 Task: Add Sprouts Avocado Body Butter With Rose Hip Seed & Jojoba Oil to the cart.
Action: Mouse moved to (833, 319)
Screenshot: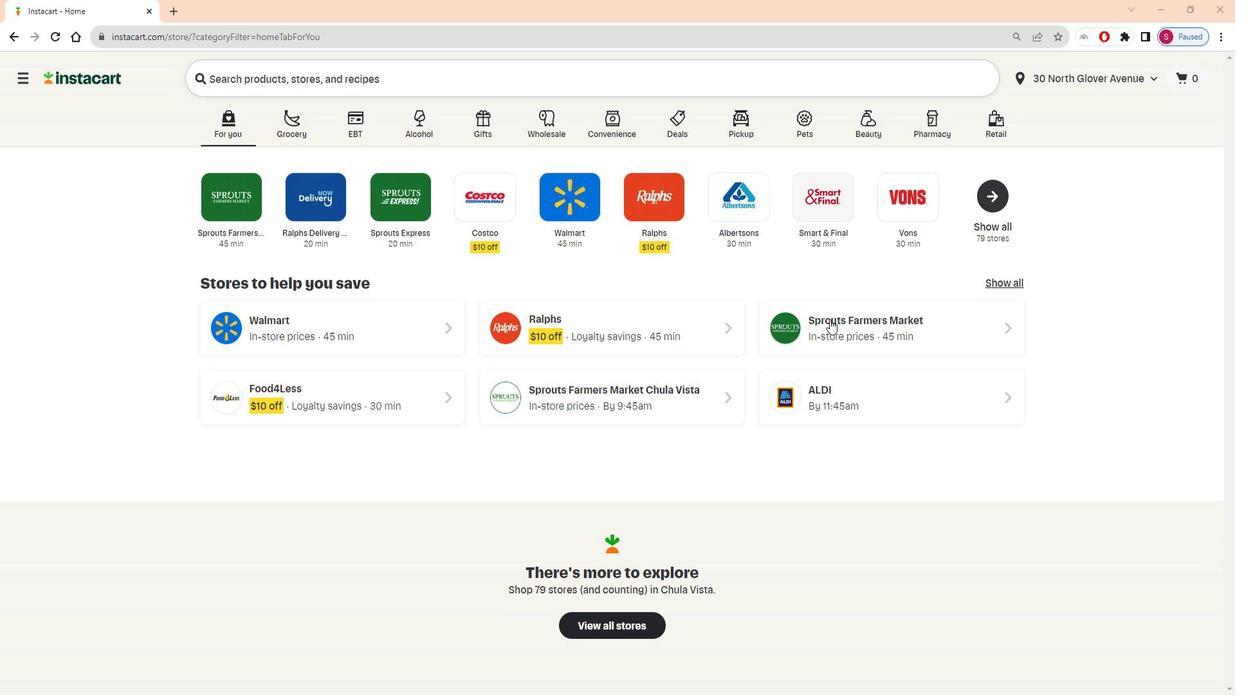 
Action: Mouse pressed left at (833, 319)
Screenshot: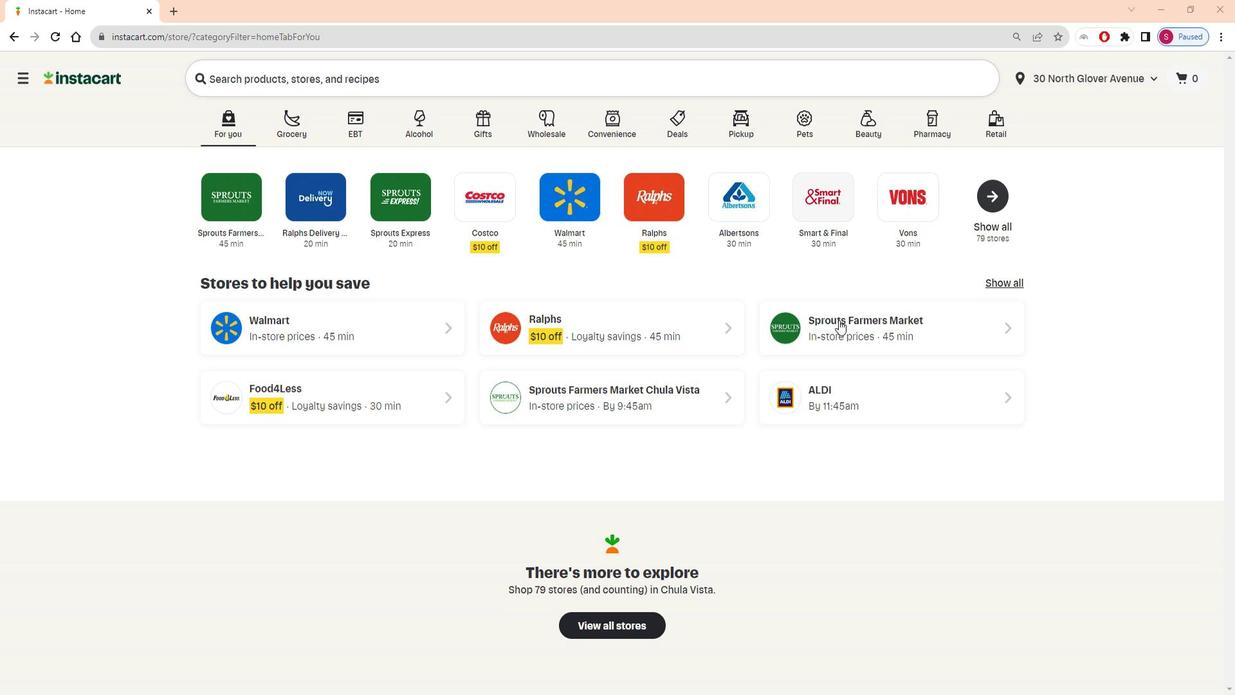 
Action: Mouse moved to (59, 411)
Screenshot: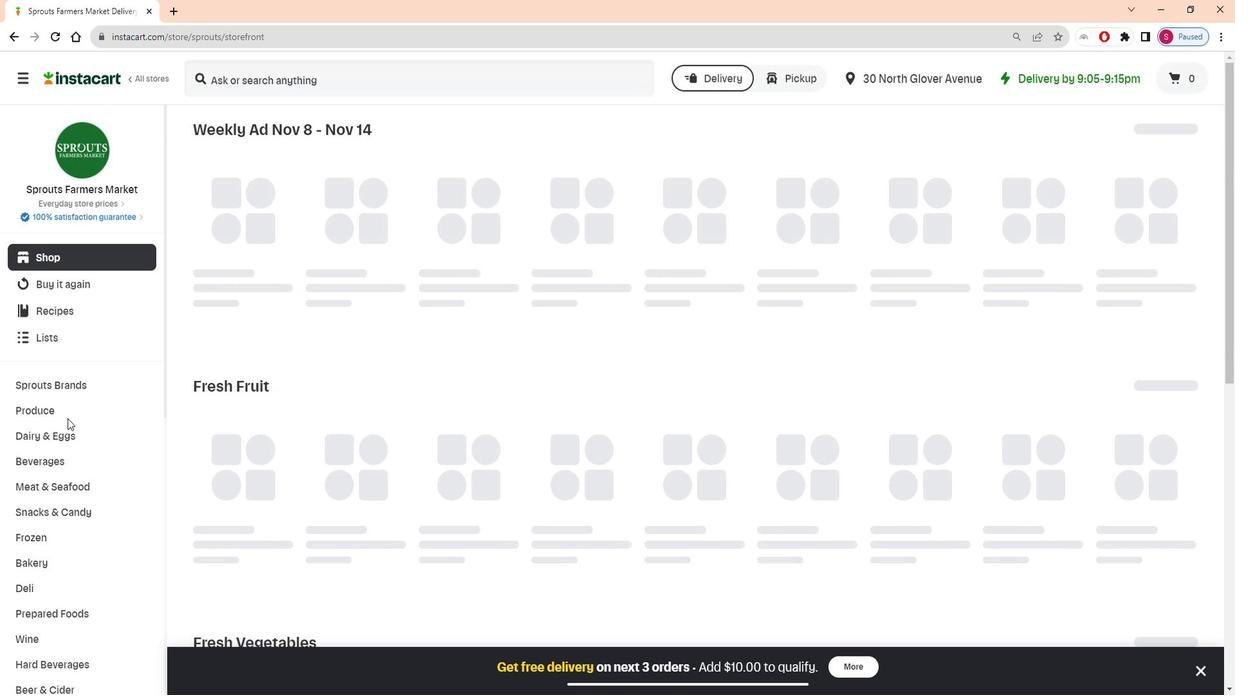 
Action: Mouse scrolled (59, 411) with delta (0, 0)
Screenshot: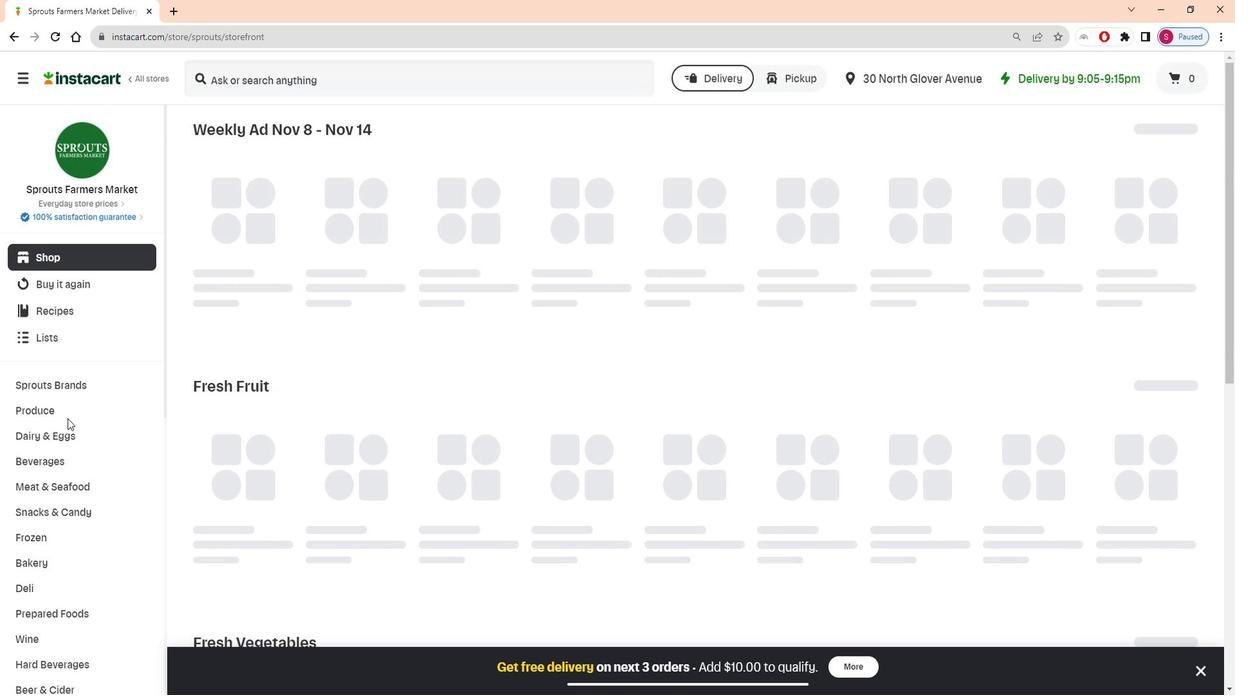 
Action: Mouse moved to (62, 400)
Screenshot: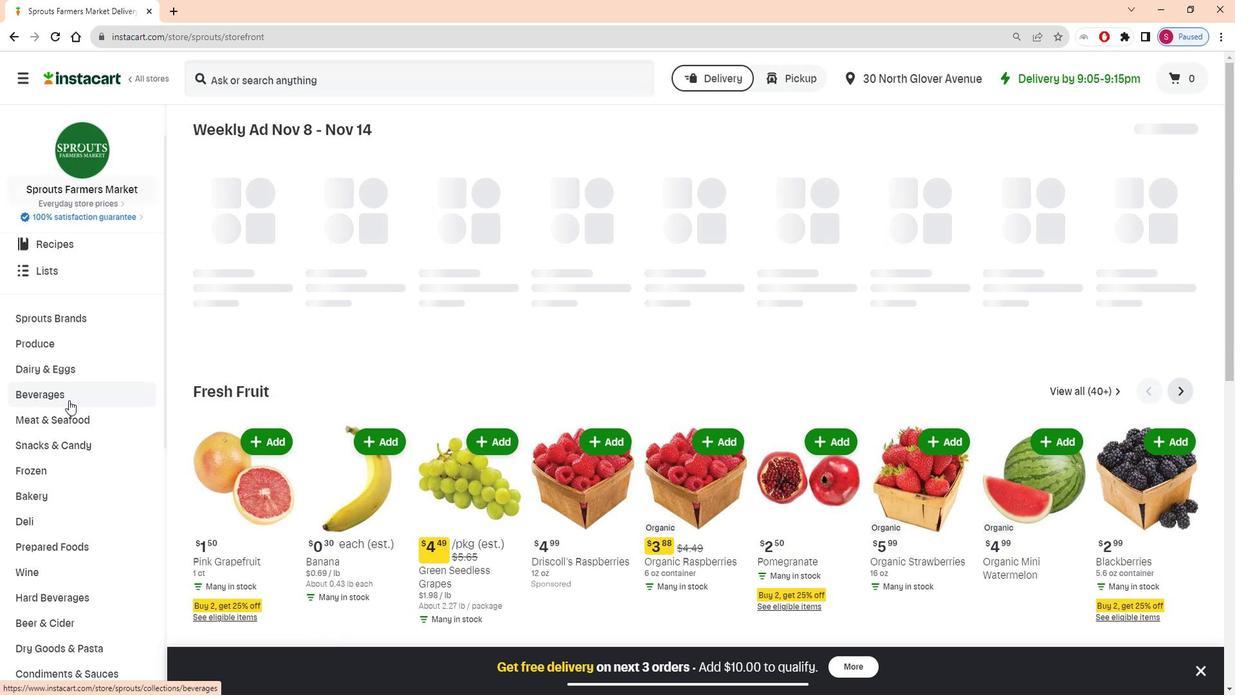 
Action: Mouse scrolled (62, 399) with delta (0, 0)
Screenshot: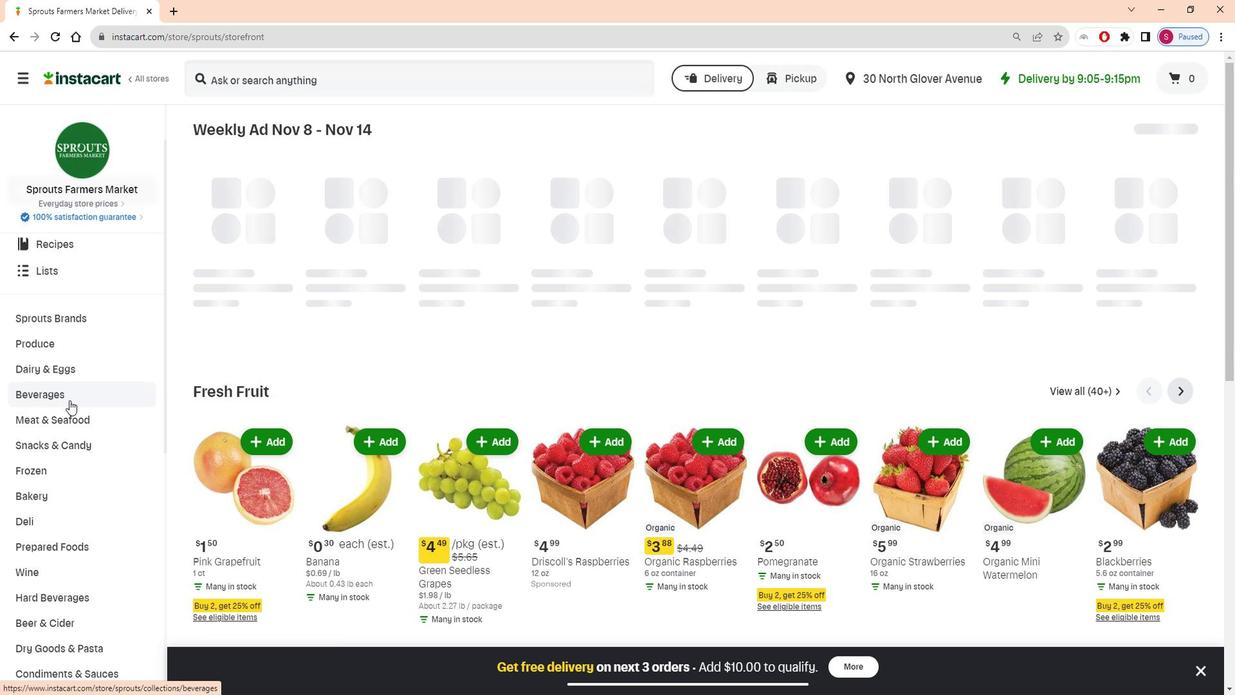 
Action: Mouse scrolled (62, 399) with delta (0, 0)
Screenshot: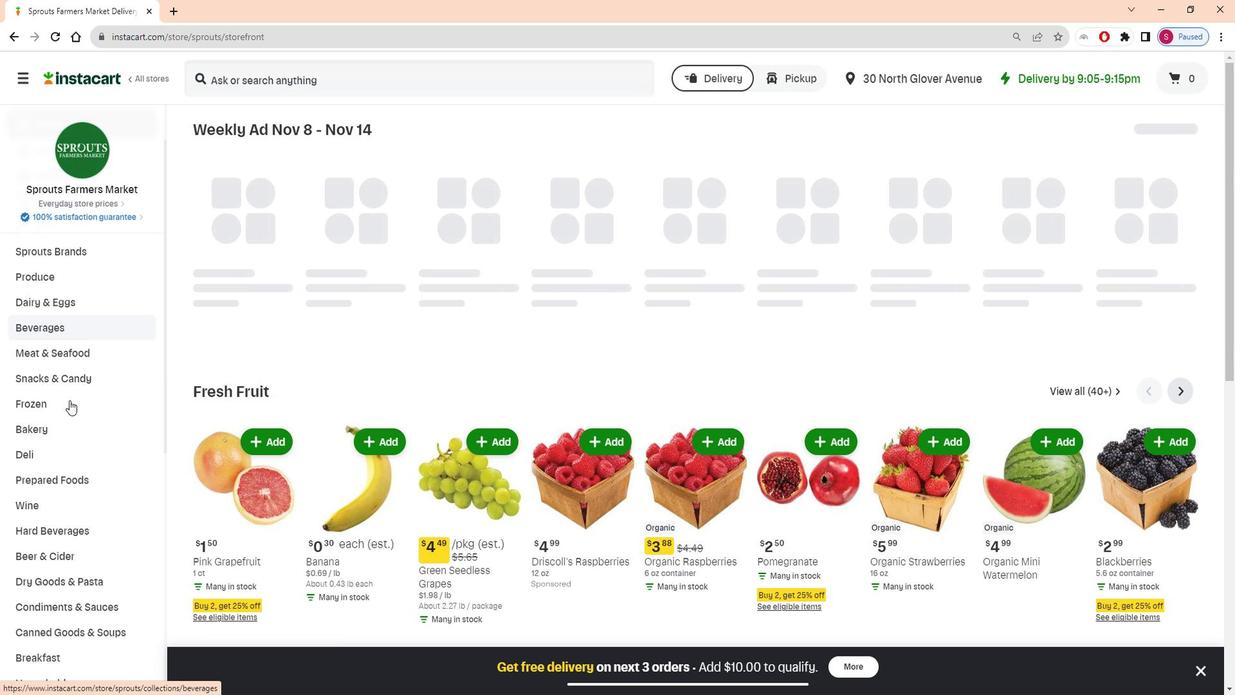
Action: Mouse moved to (62, 400)
Screenshot: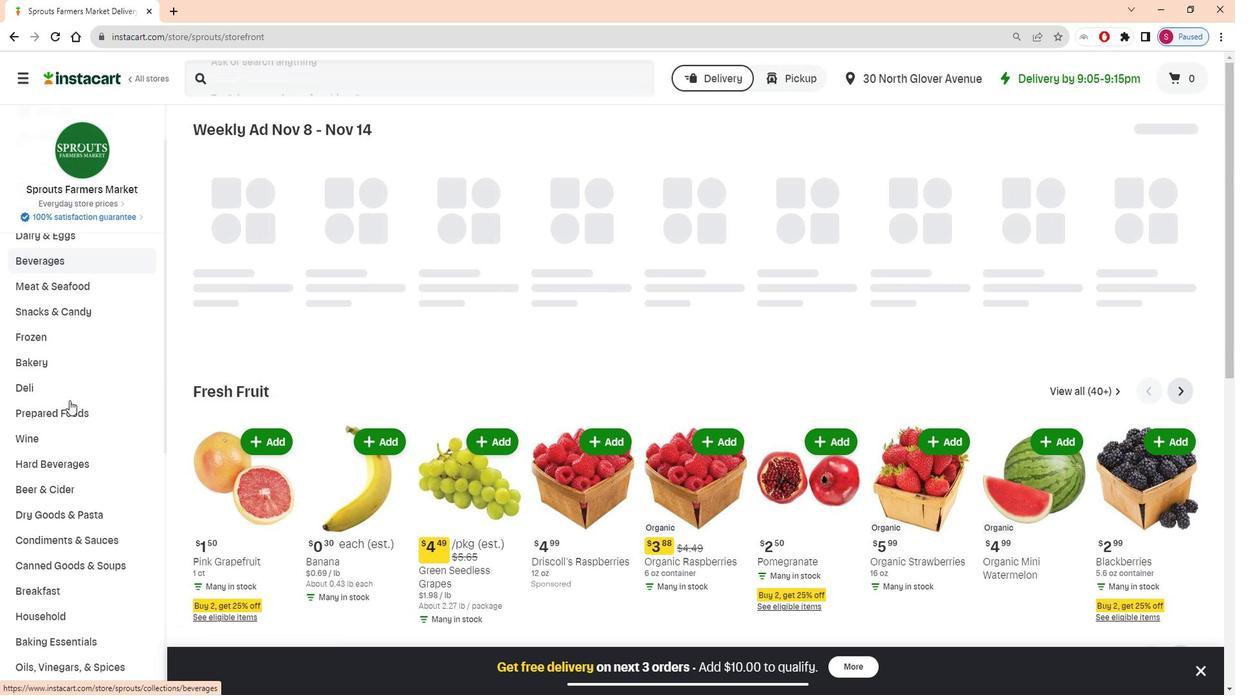 
Action: Mouse scrolled (62, 399) with delta (0, 0)
Screenshot: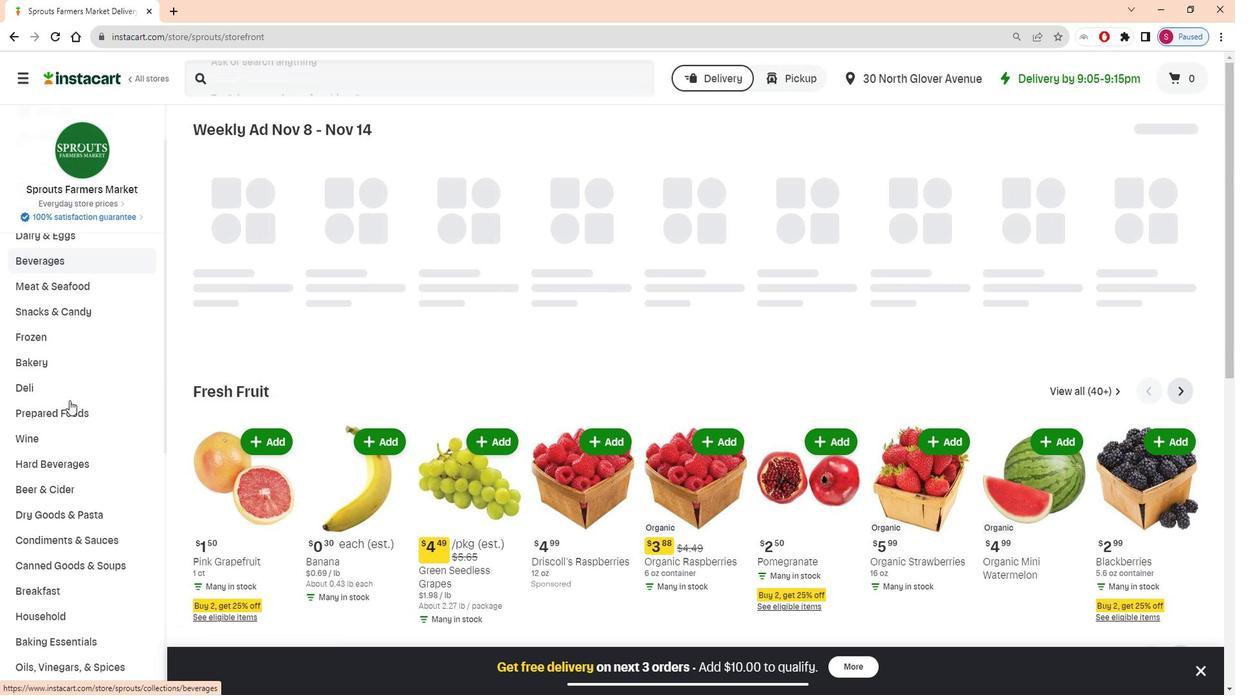 
Action: Mouse moved to (63, 404)
Screenshot: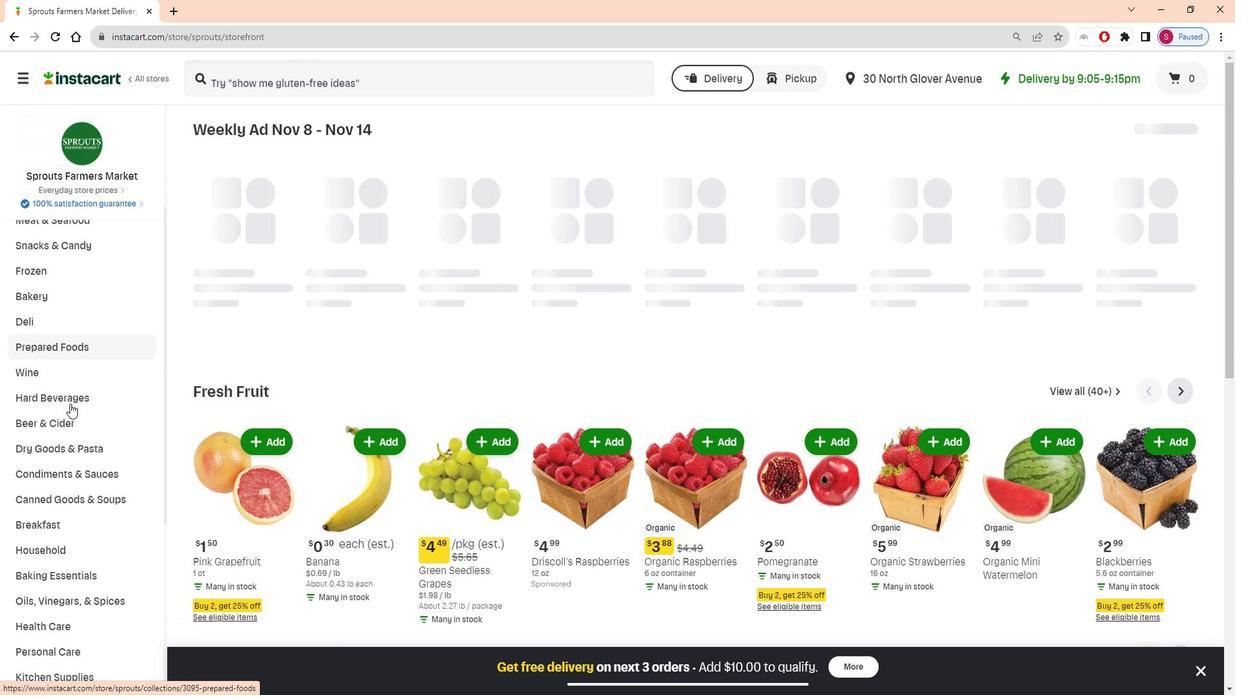 
Action: Mouse scrolled (63, 403) with delta (0, 0)
Screenshot: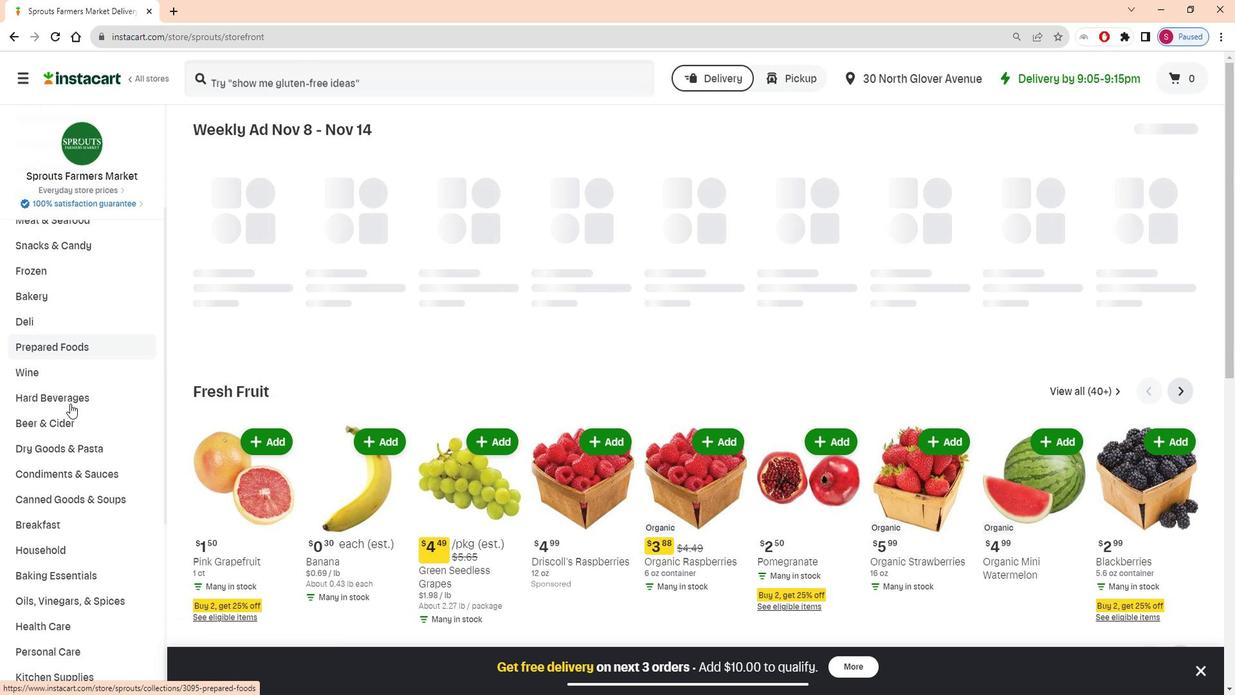 
Action: Mouse moved to (63, 402)
Screenshot: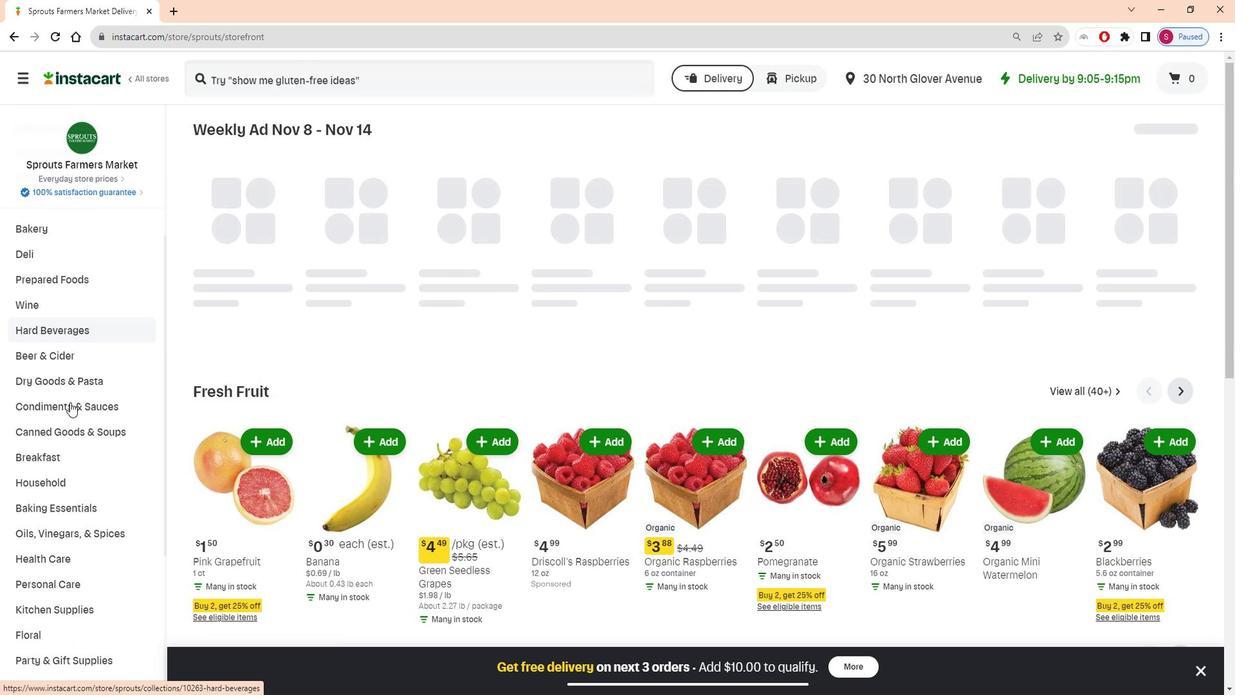 
Action: Mouse scrolled (63, 401) with delta (0, -1)
Screenshot: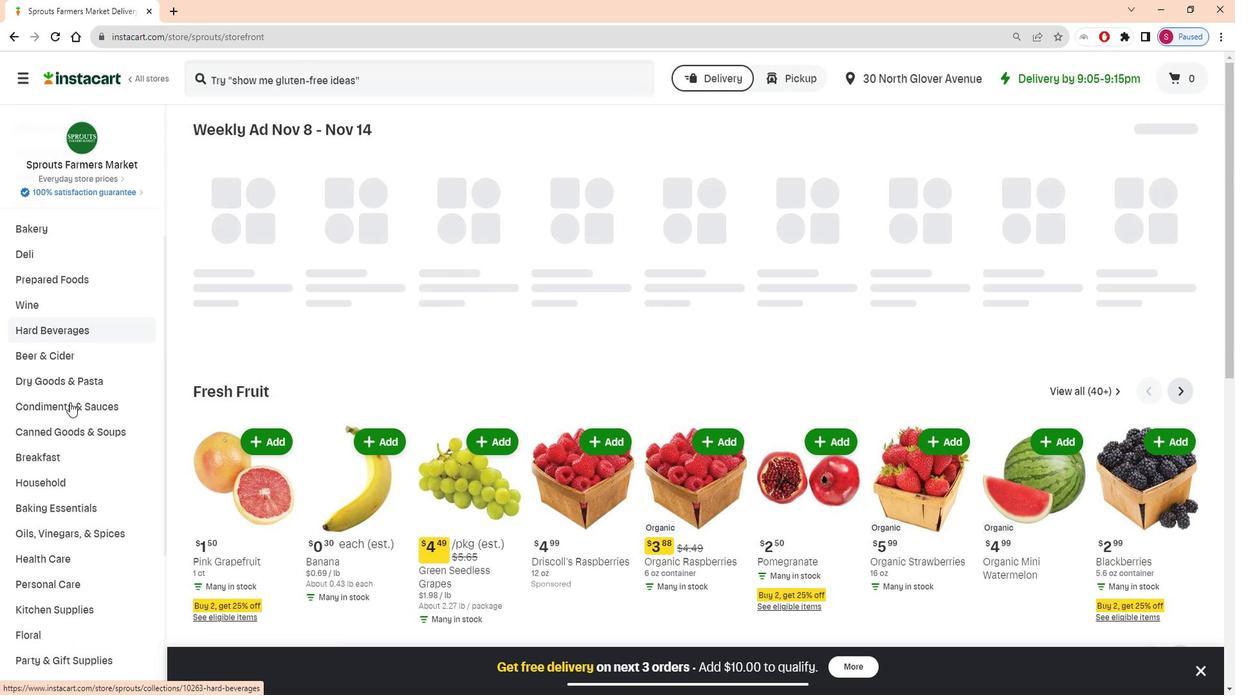 
Action: Mouse moved to (76, 519)
Screenshot: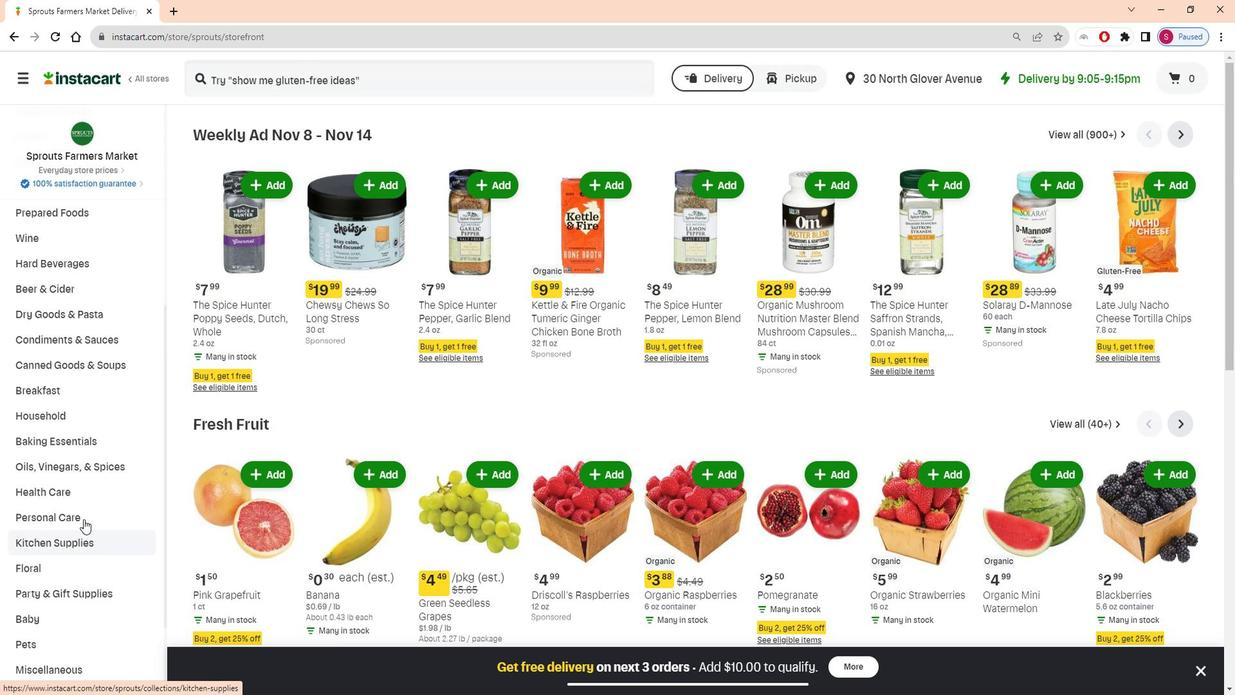
Action: Mouse pressed left at (76, 519)
Screenshot: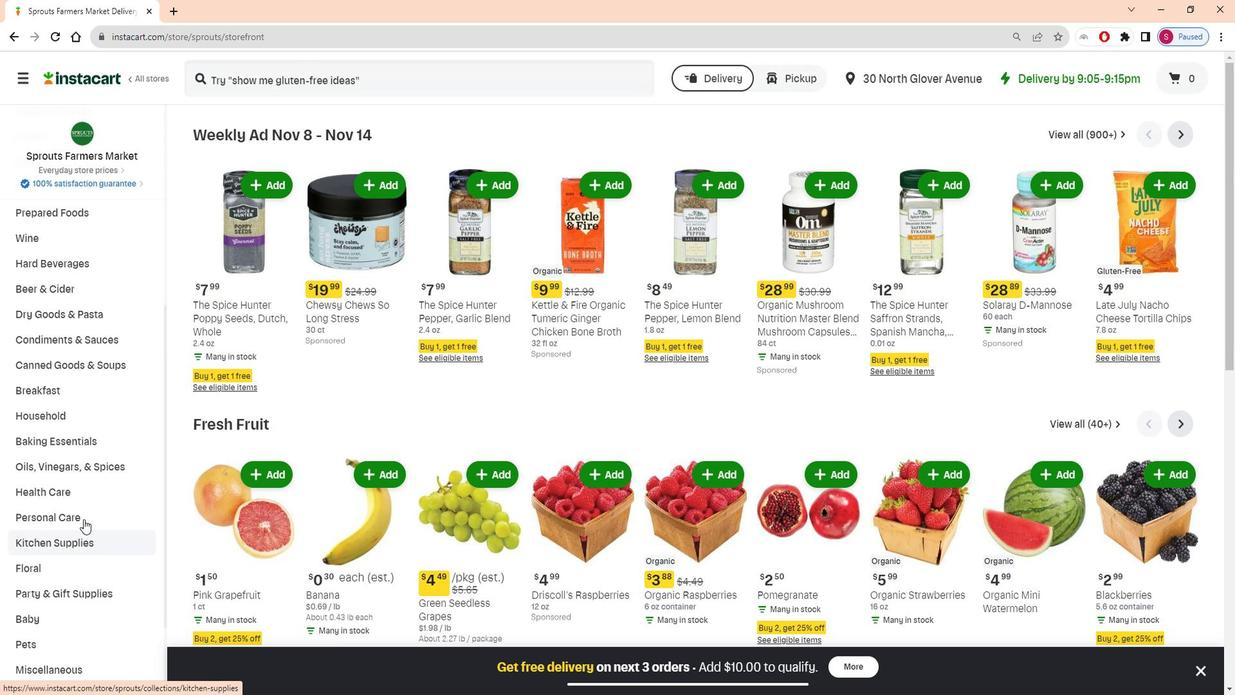 
Action: Mouse moved to (317, 166)
Screenshot: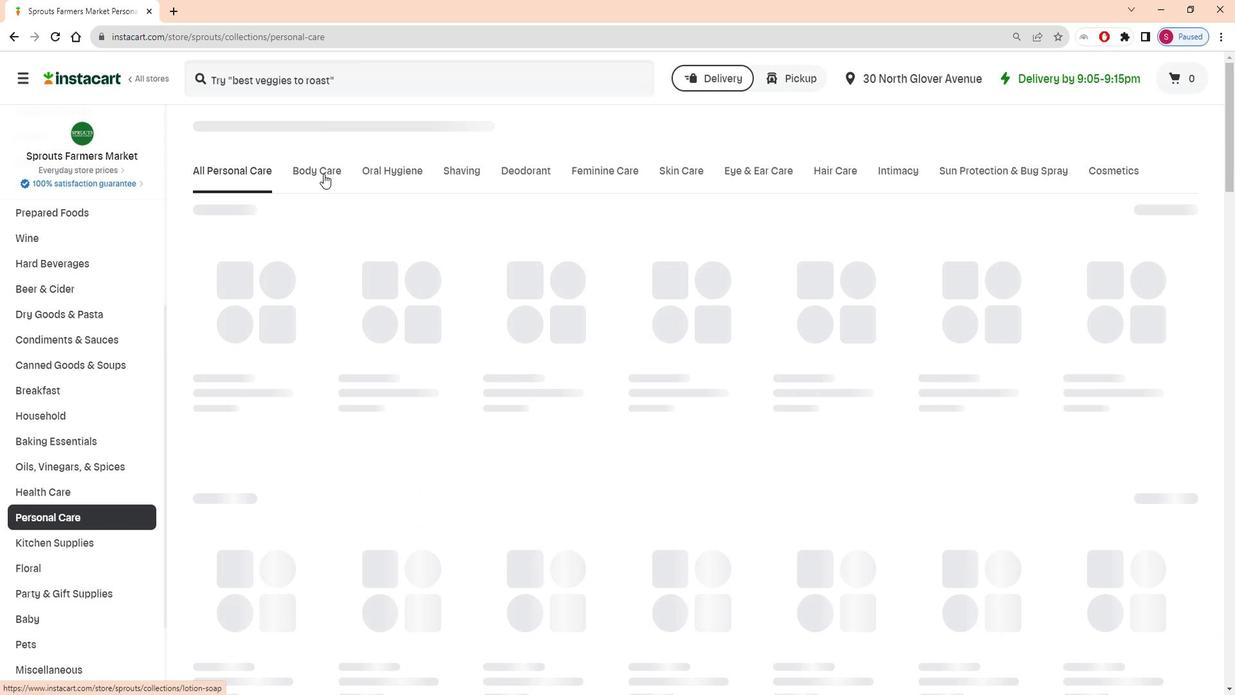 
Action: Mouse pressed left at (317, 166)
Screenshot: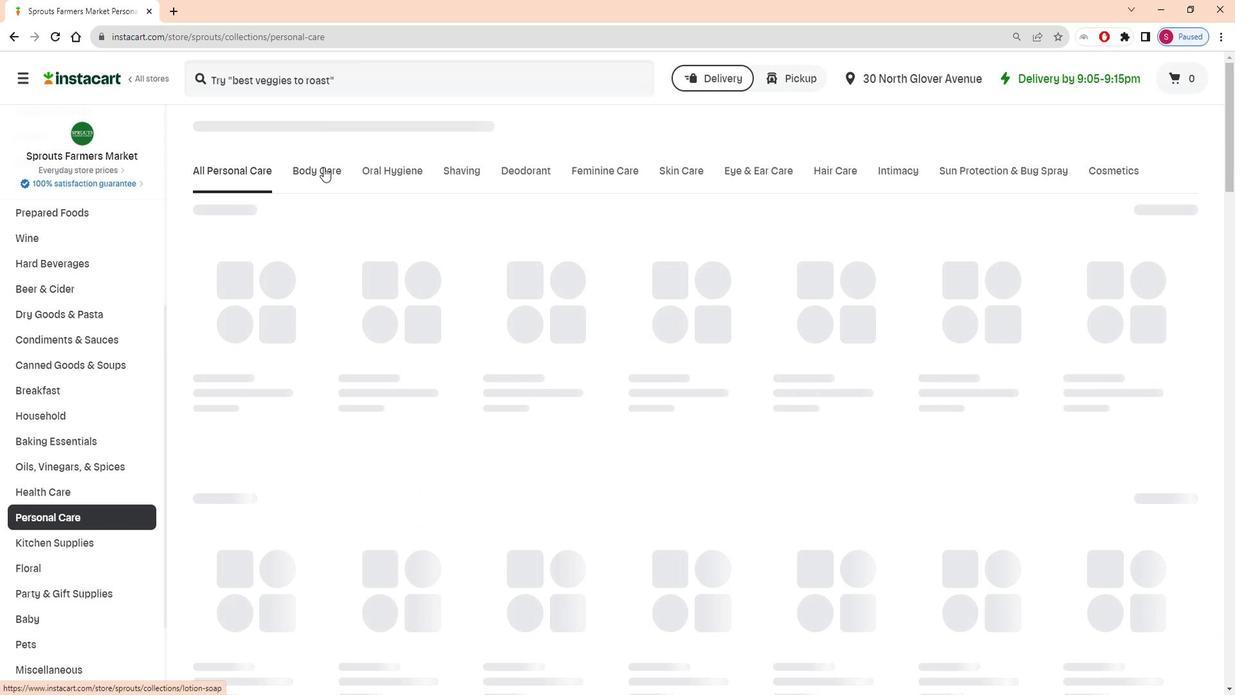
Action: Mouse moved to (499, 225)
Screenshot: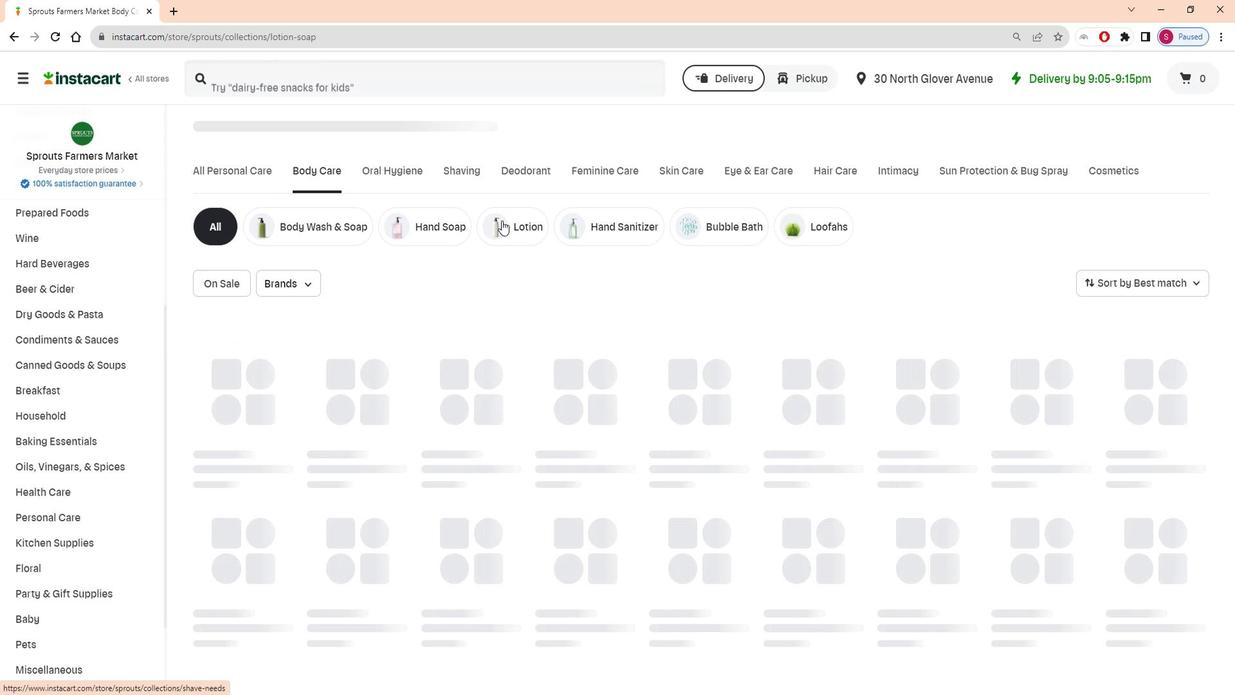 
Action: Mouse pressed left at (499, 225)
Screenshot: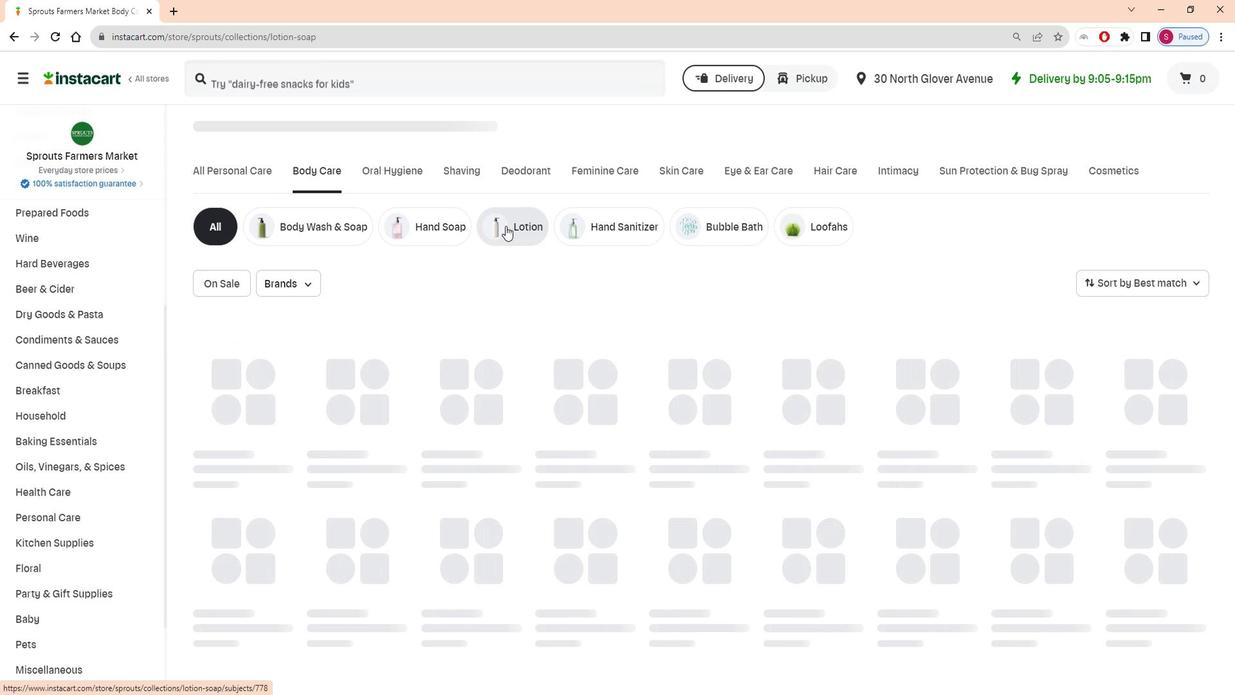
Action: Mouse moved to (361, 79)
Screenshot: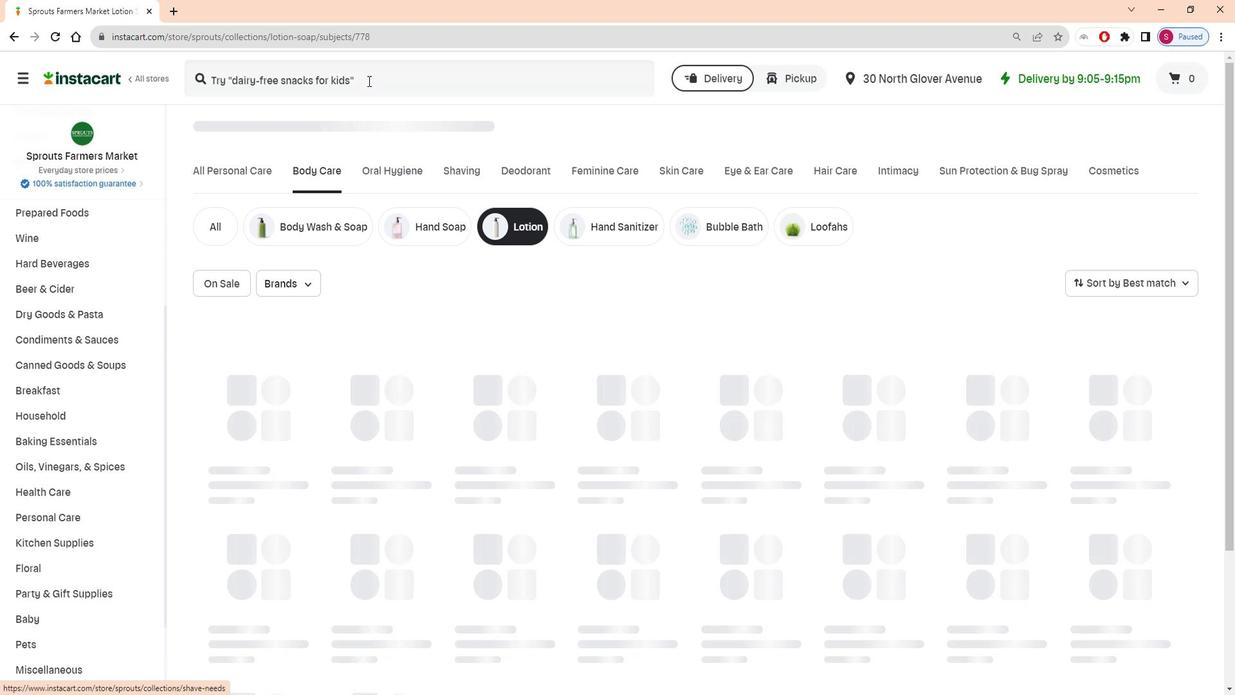 
Action: Mouse pressed left at (361, 79)
Screenshot: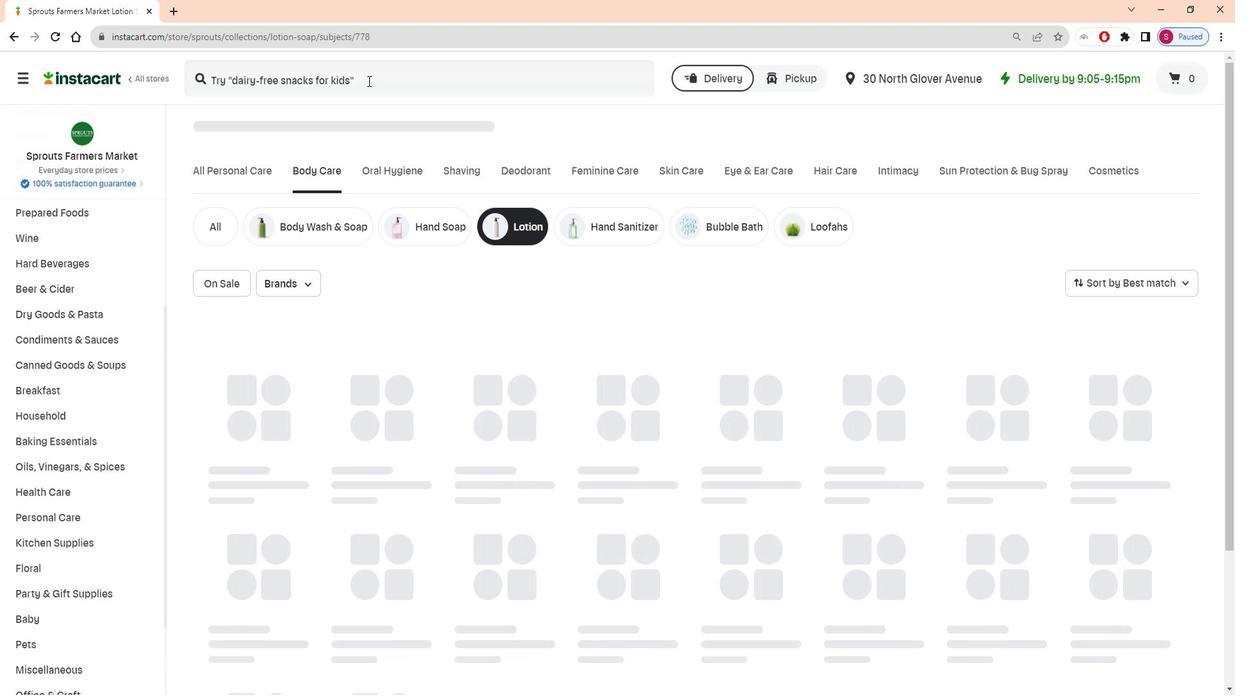 
Action: Key pressed <Key.shift>Sprouts<Key.space><Key.shift>Avocoda<Key.space><Key.shift>Body<Key.space><Key.shift>Butter<Key.space><Key.shift>With<Key.space><Key.shift>Rose<Key.space><Key.shift>Hip<Key.space><Key.shift>Seed<Key.space><Key.shift><Key.shift>&<Key.space><Key.shift>Jojoba<Key.space><Key.shift>Oil<Key.space><Key.enter>
Screenshot: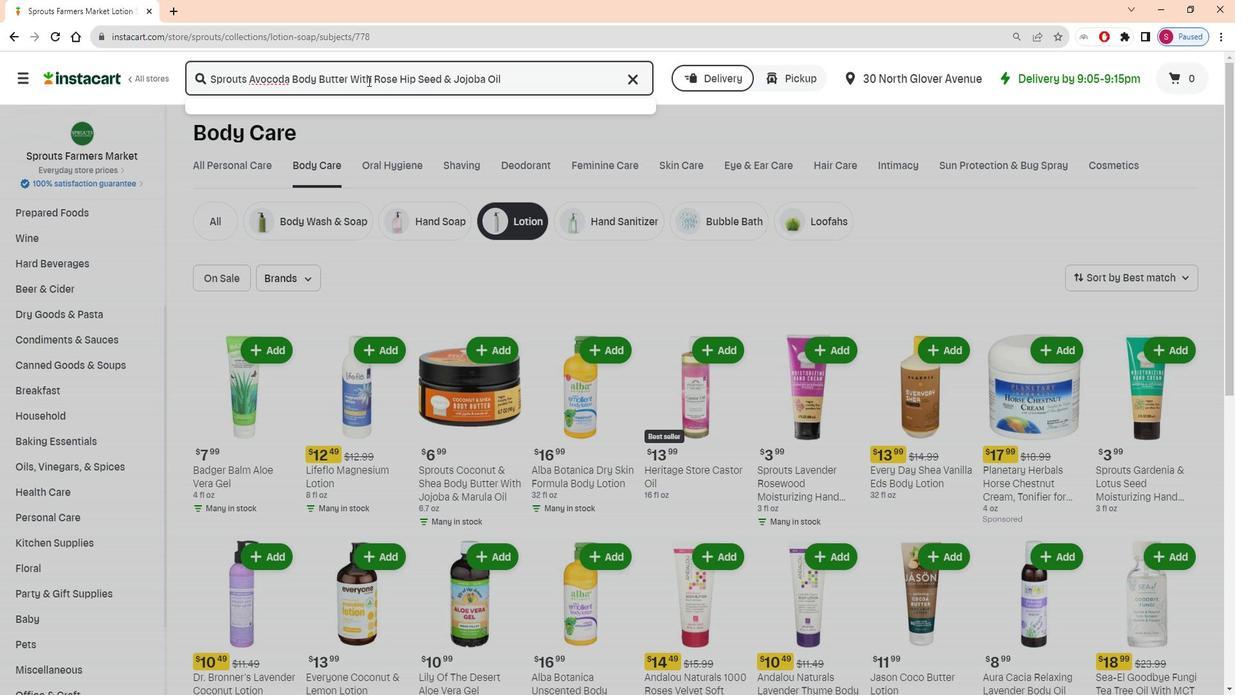
Action: Mouse moved to (192, 195)
Screenshot: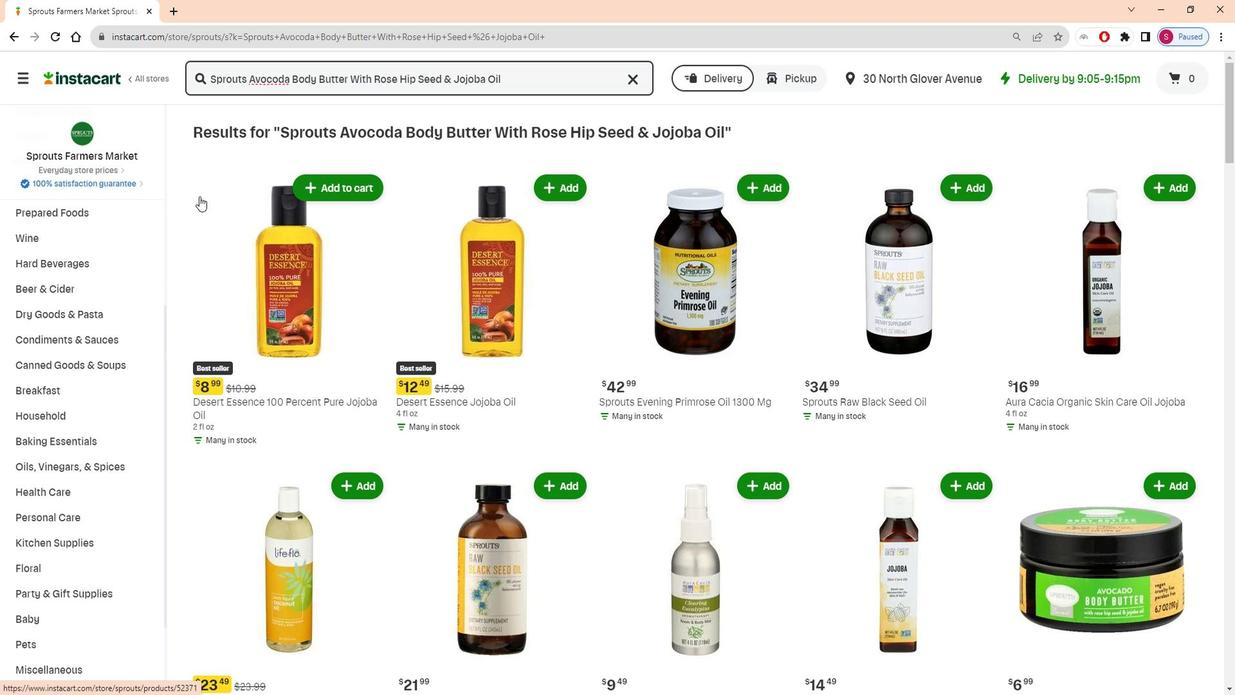 
Action: Mouse scrolled (192, 195) with delta (0, 0)
Screenshot: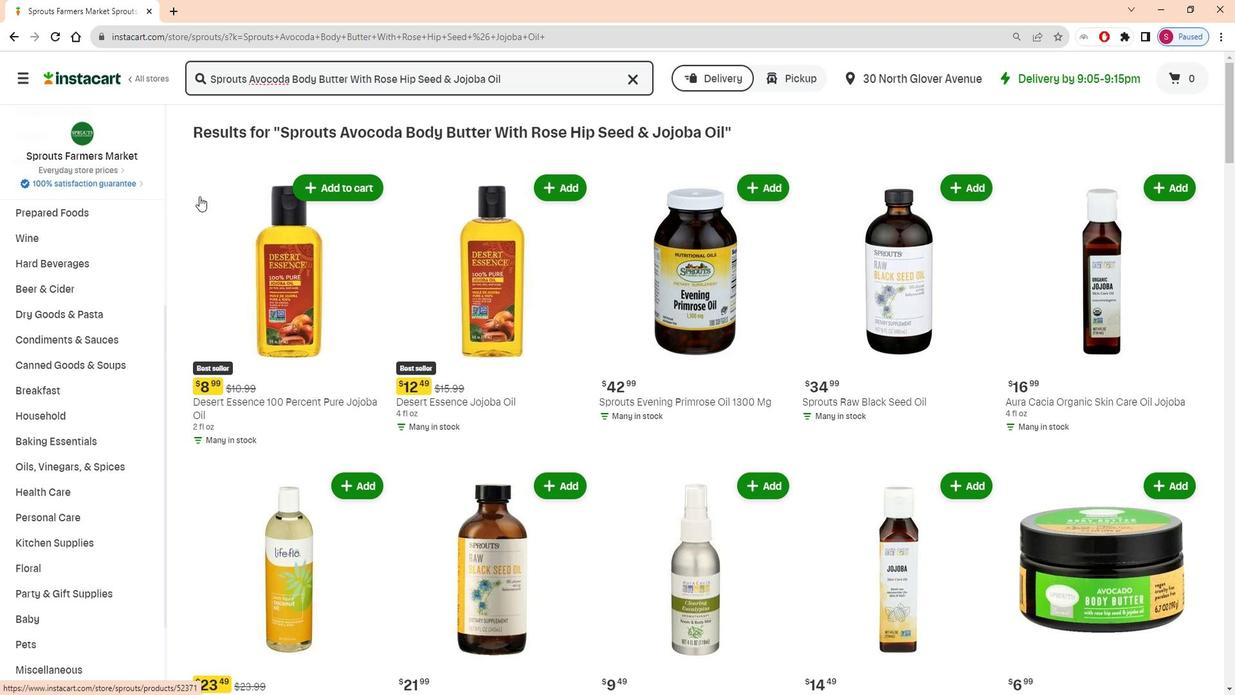 
Action: Mouse scrolled (192, 195) with delta (0, 0)
Screenshot: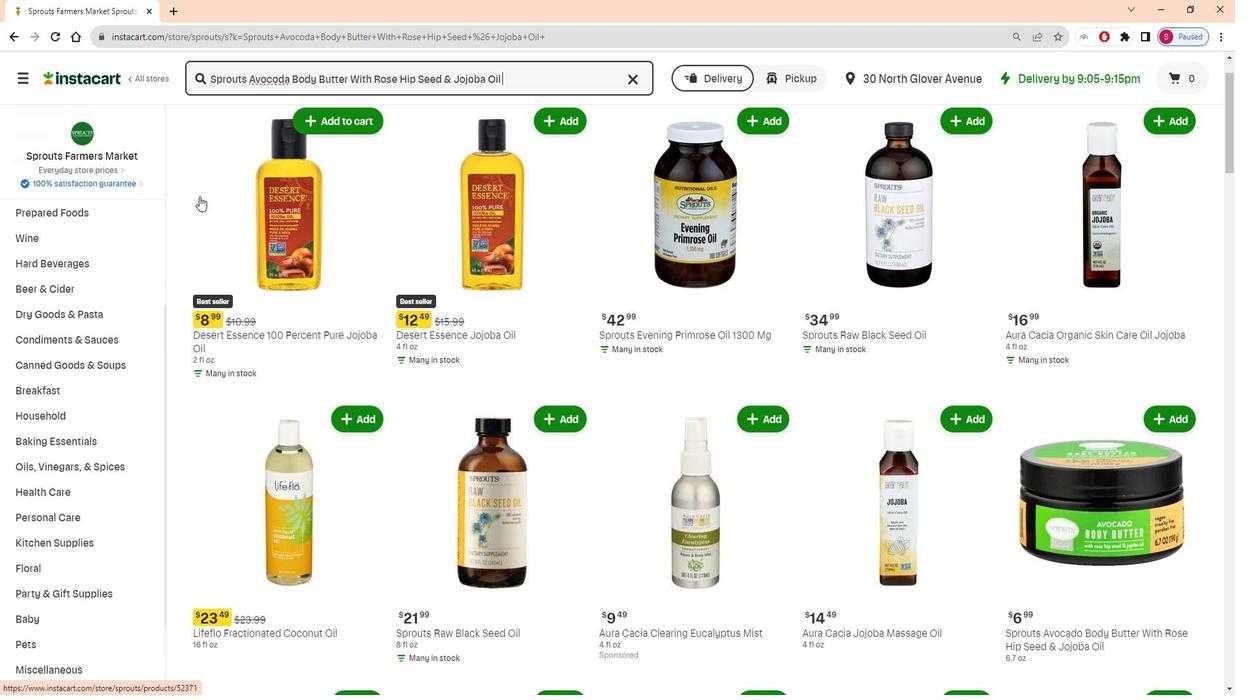 
Action: Mouse scrolled (192, 195) with delta (0, 0)
Screenshot: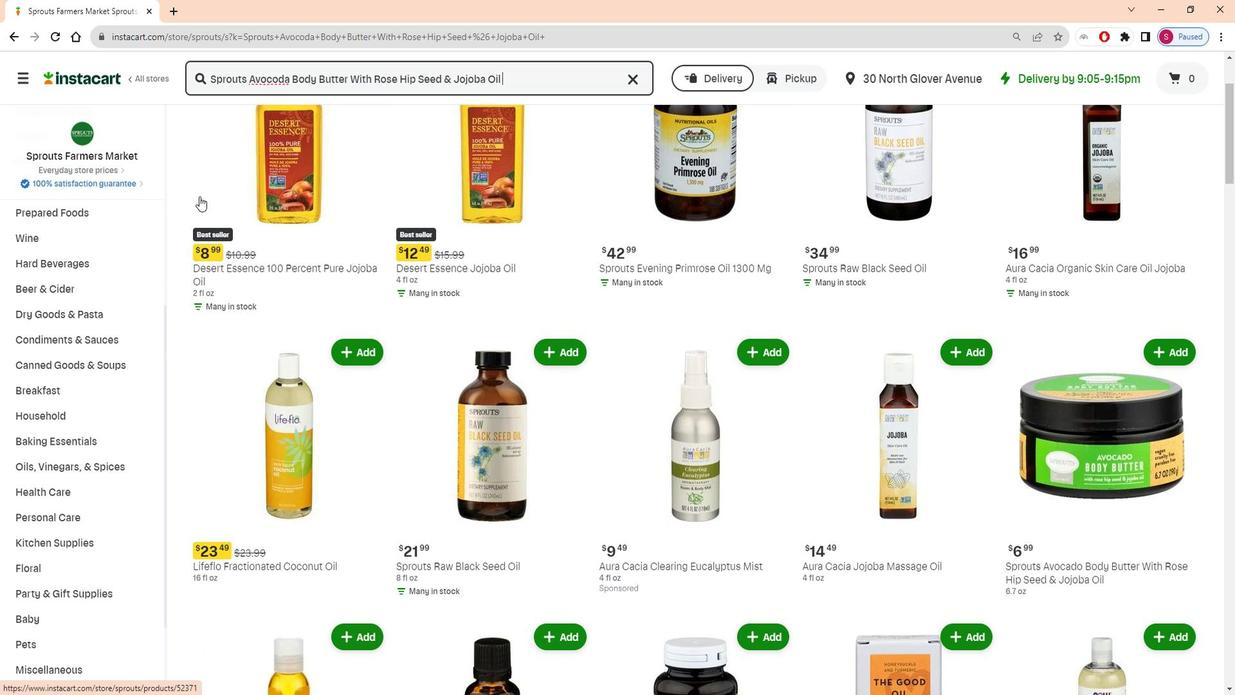 
Action: Mouse scrolled (192, 195) with delta (0, 0)
Screenshot: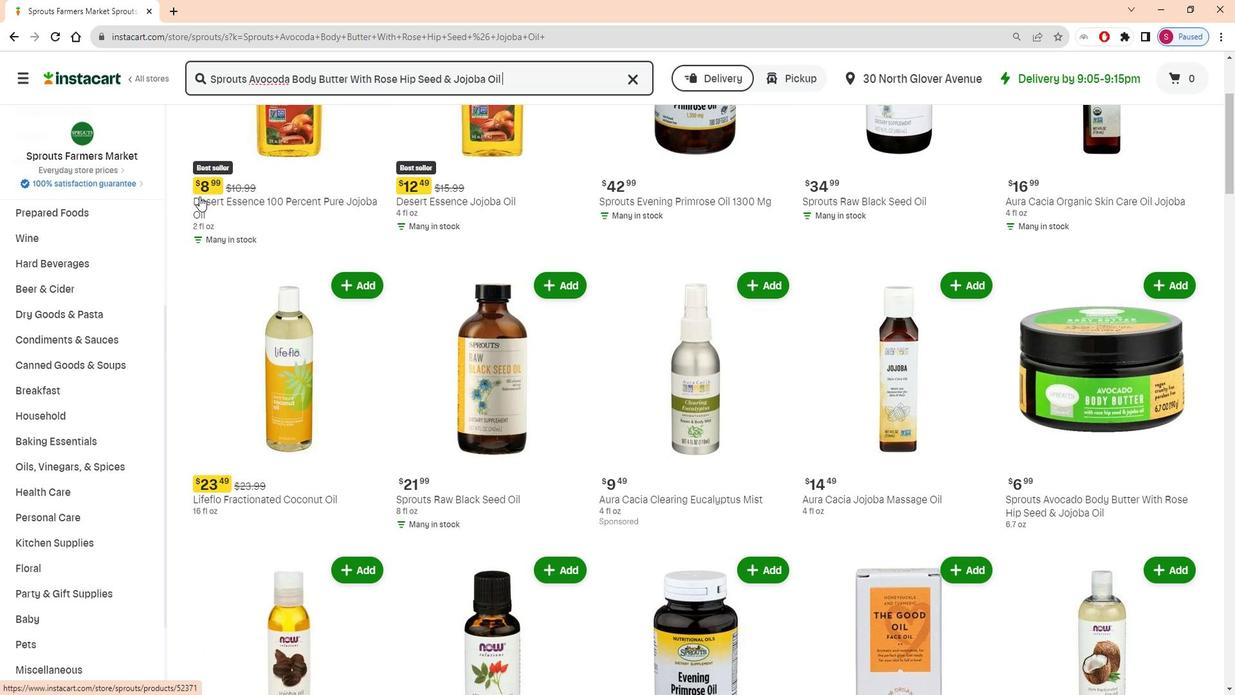 
Action: Mouse scrolled (192, 195) with delta (0, 0)
Screenshot: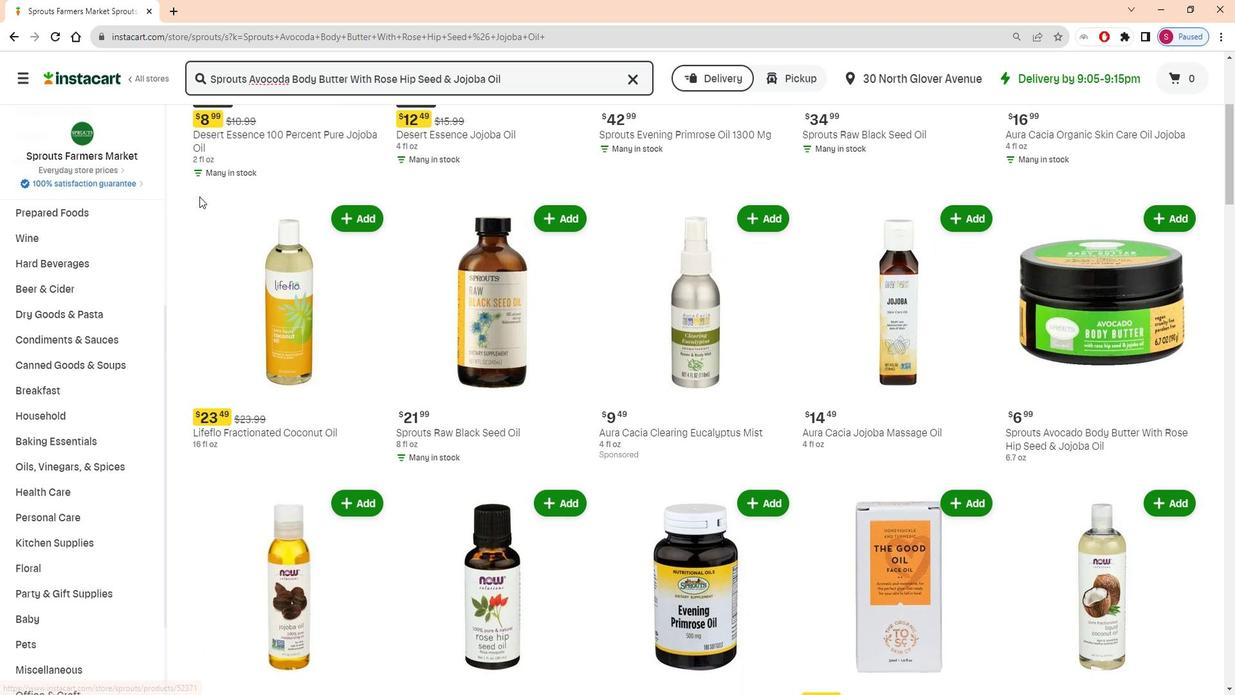 
Action: Mouse scrolled (192, 195) with delta (0, 0)
Screenshot: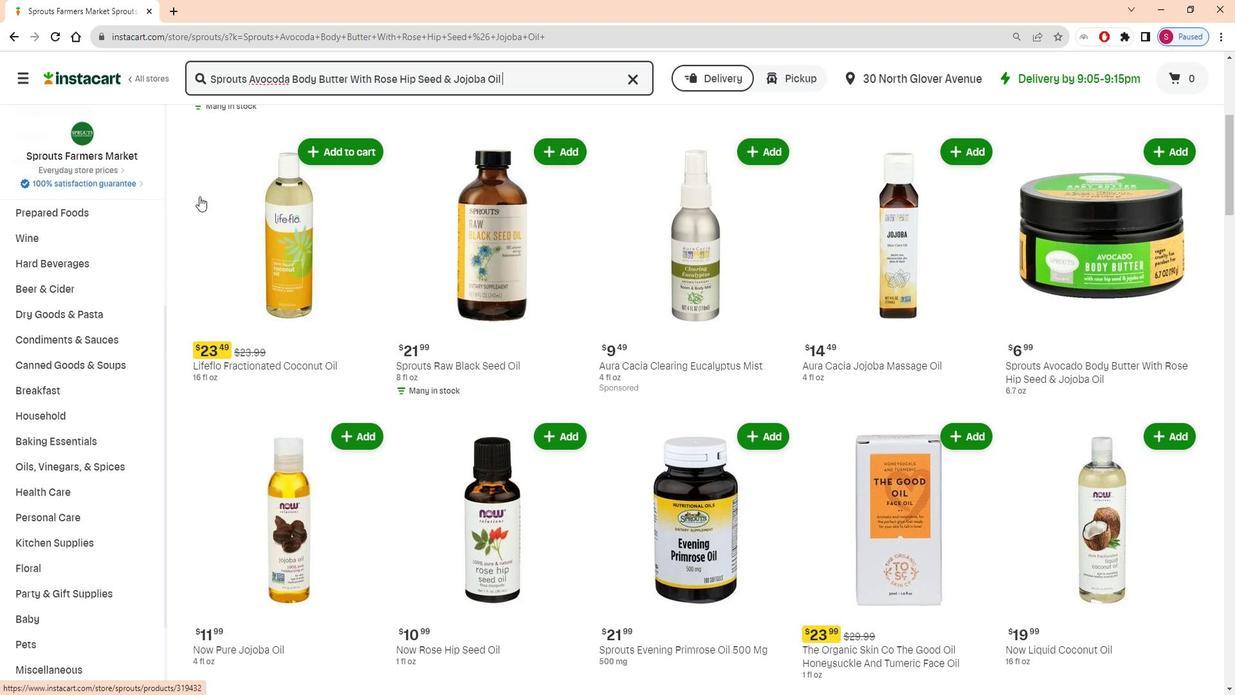 
Action: Mouse scrolled (192, 196) with delta (0, 0)
Screenshot: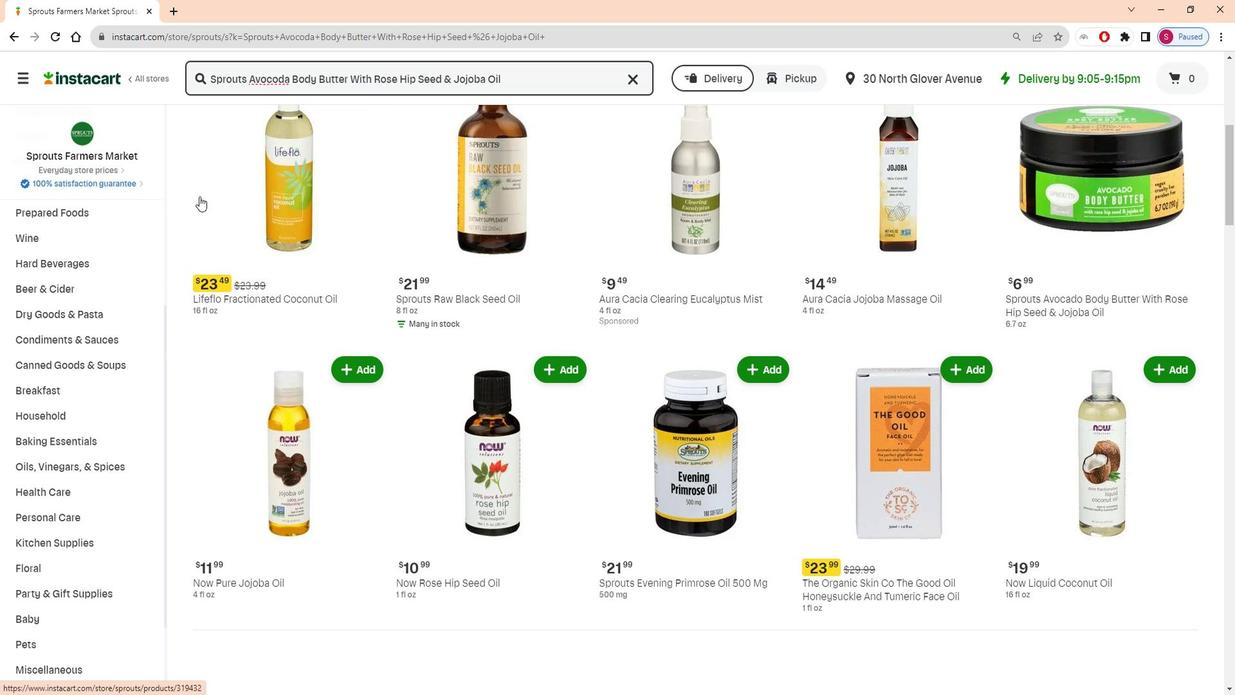 
Action: Mouse moved to (1175, 153)
Screenshot: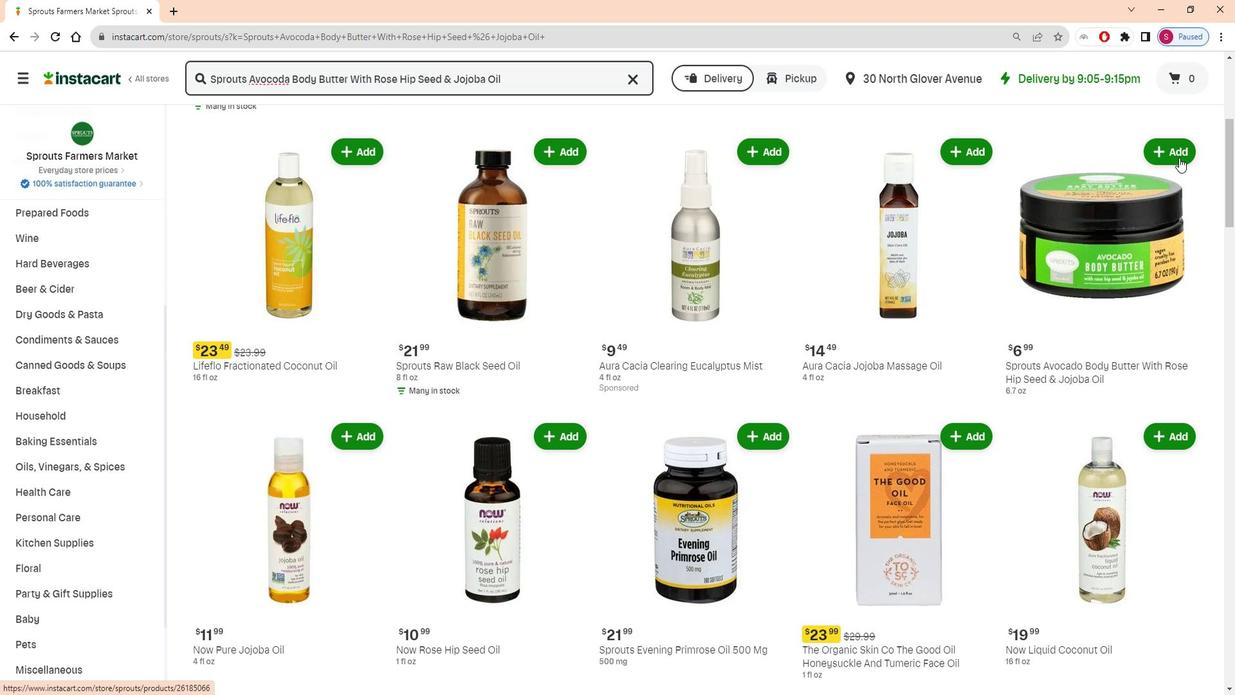 
Action: Mouse pressed left at (1175, 153)
Screenshot: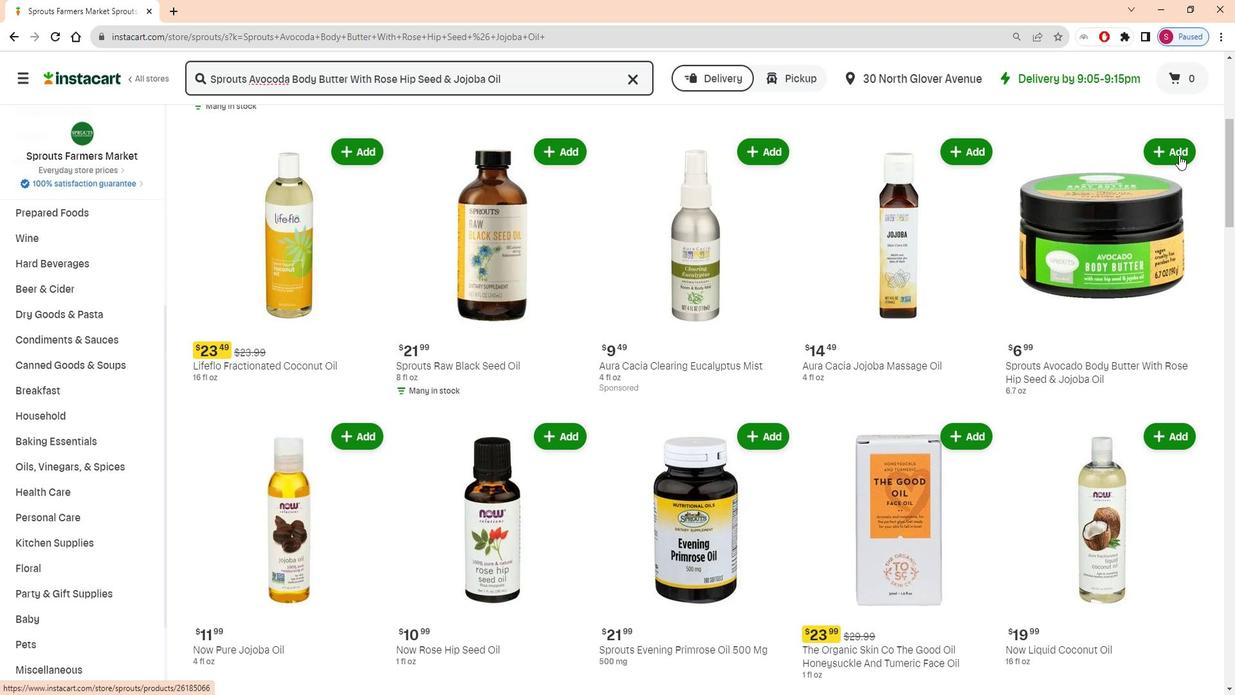 
Action: Mouse moved to (1192, 116)
Screenshot: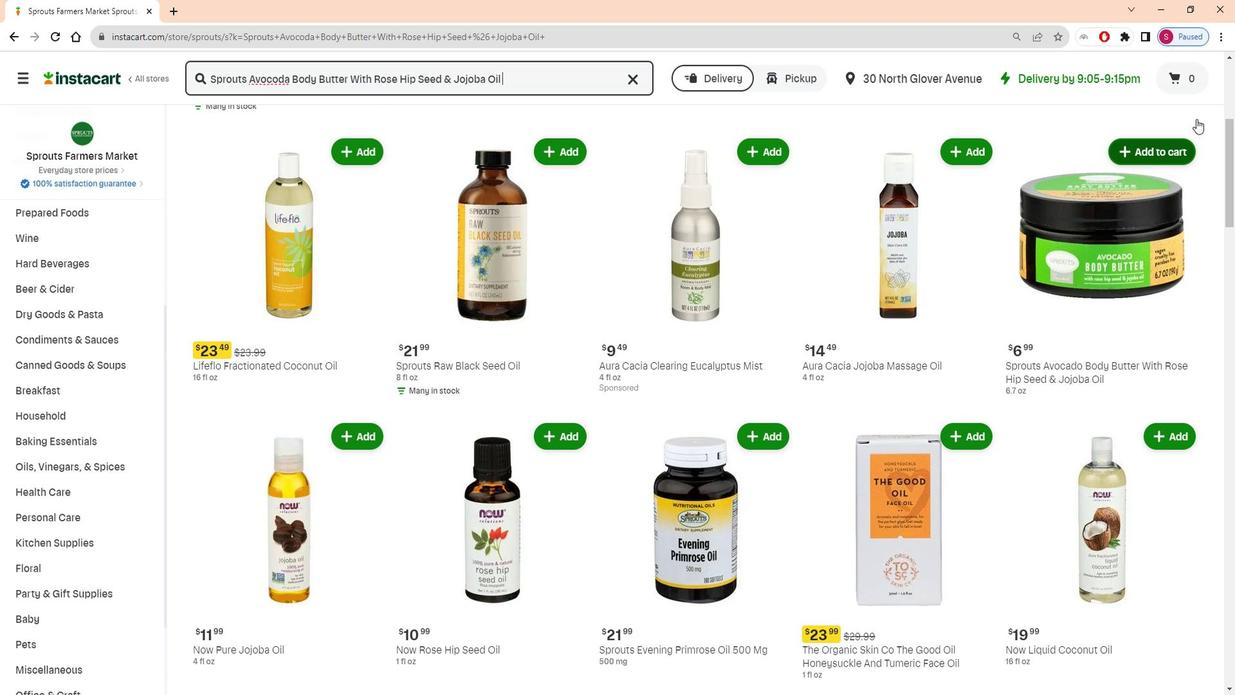 
